 Task: Create a section Dash & Smash and in the section, add a milestone Business Rules Management in the project AgileRelay
Action: Mouse moved to (196, 368)
Screenshot: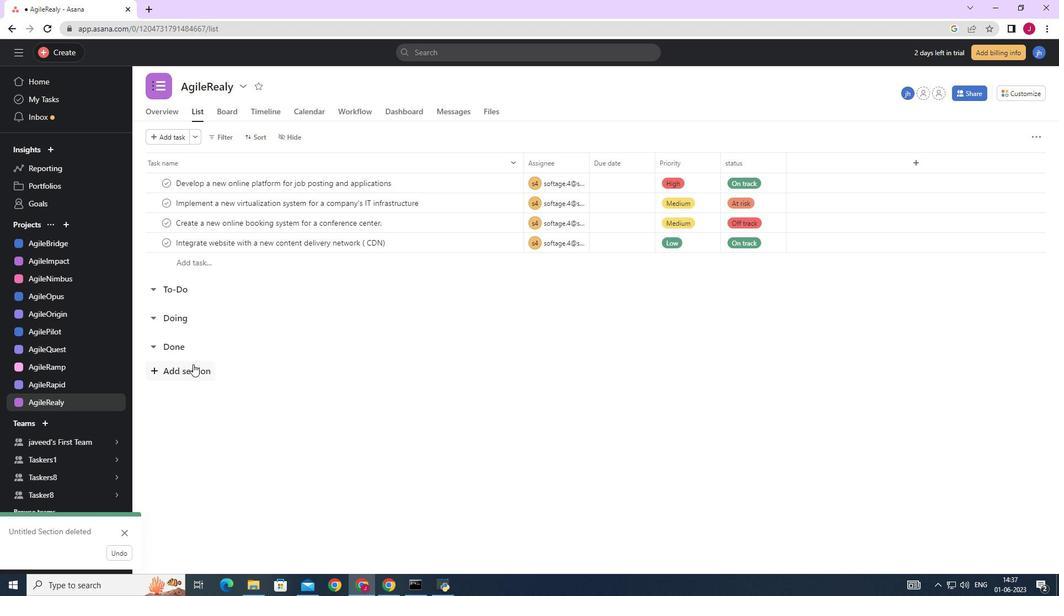 
Action: Mouse pressed left at (196, 368)
Screenshot: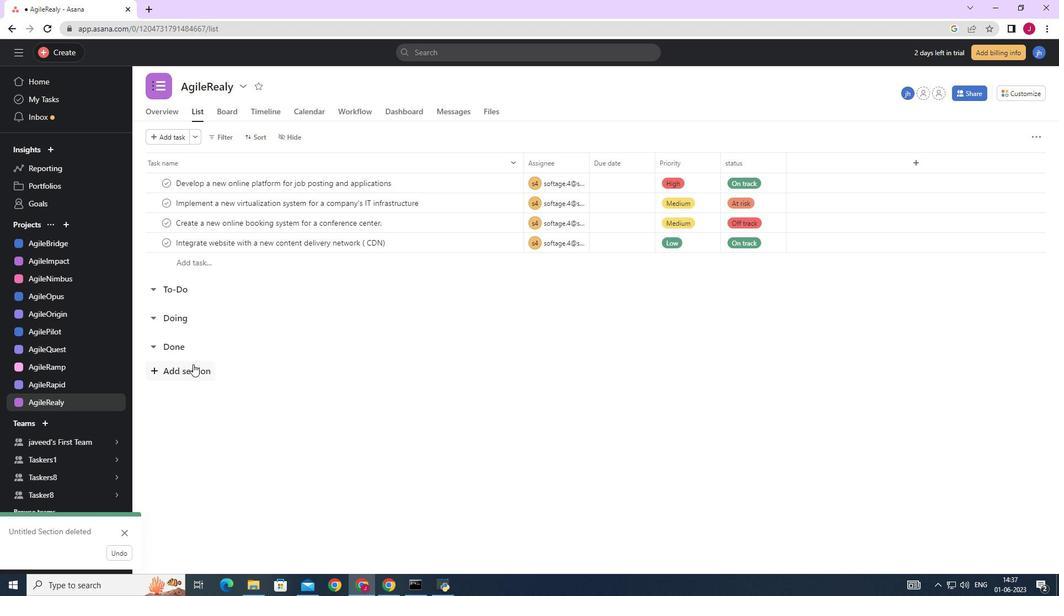 
Action: Mouse moved to (203, 377)
Screenshot: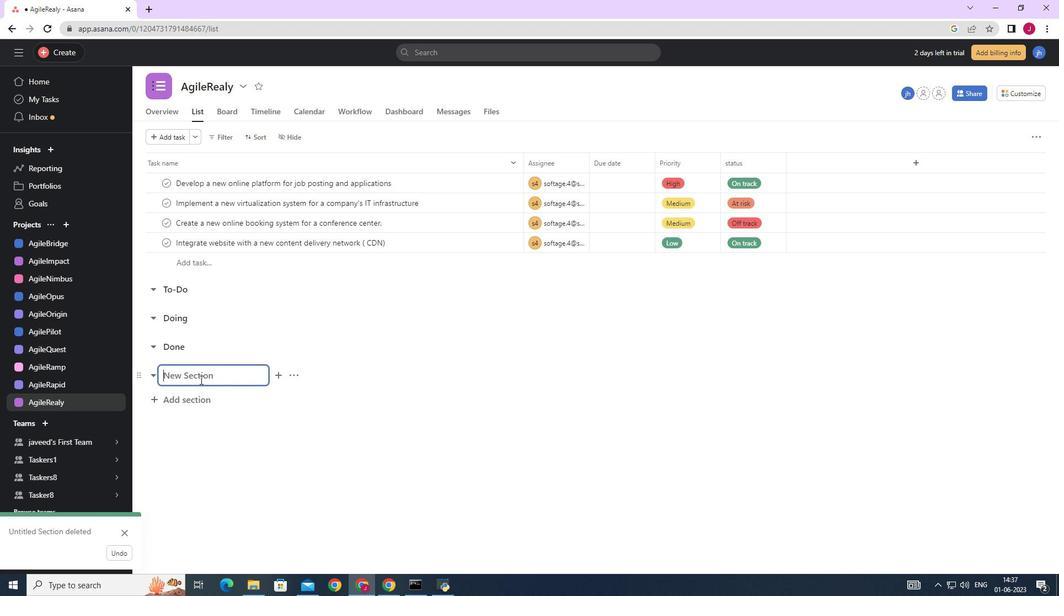 
Action: Key pressed <Key.caps_lock>D<Key.caps_lock>ash<Key.space><Key.shift>&<Key.space><Key.caps_lock>S<Key.caps_lock>mash
Screenshot: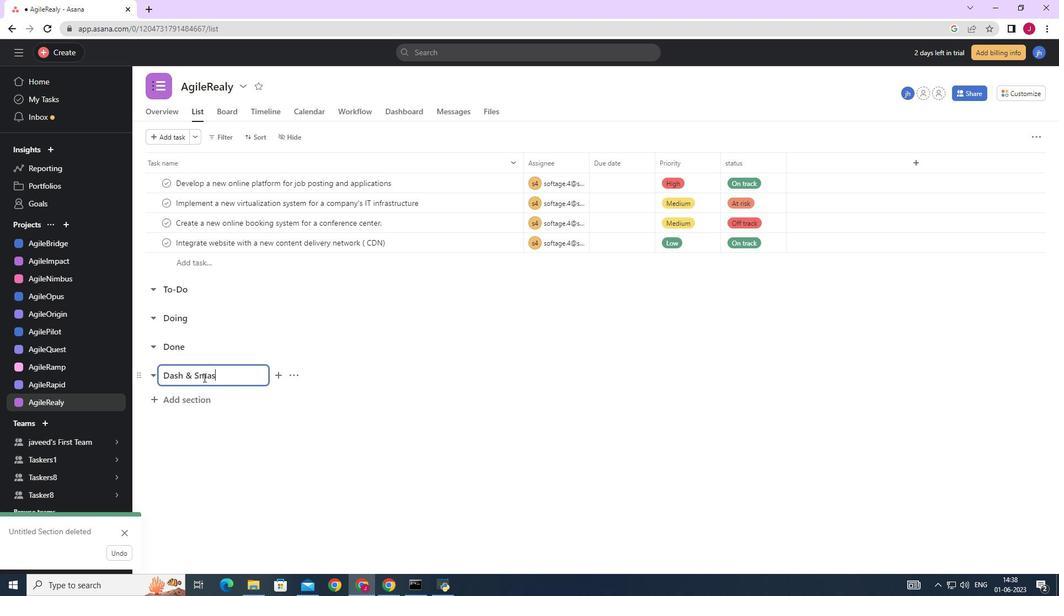 
Action: Mouse moved to (219, 390)
Screenshot: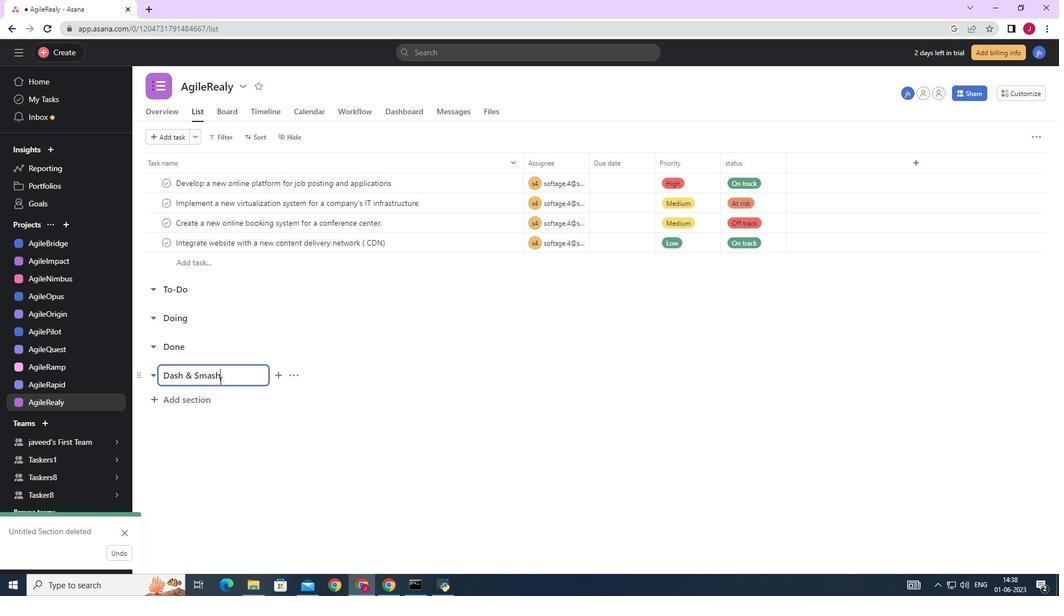 
Action: Key pressed <Key.enter><Key.caps_lock>B<Key.caps_lock>usiness<Key.space><Key.caps_lock>R<Key.caps_lock>ules<Key.space><Key.caps_lock>M<Key.caps_lock>anagement<Key.space>
Screenshot: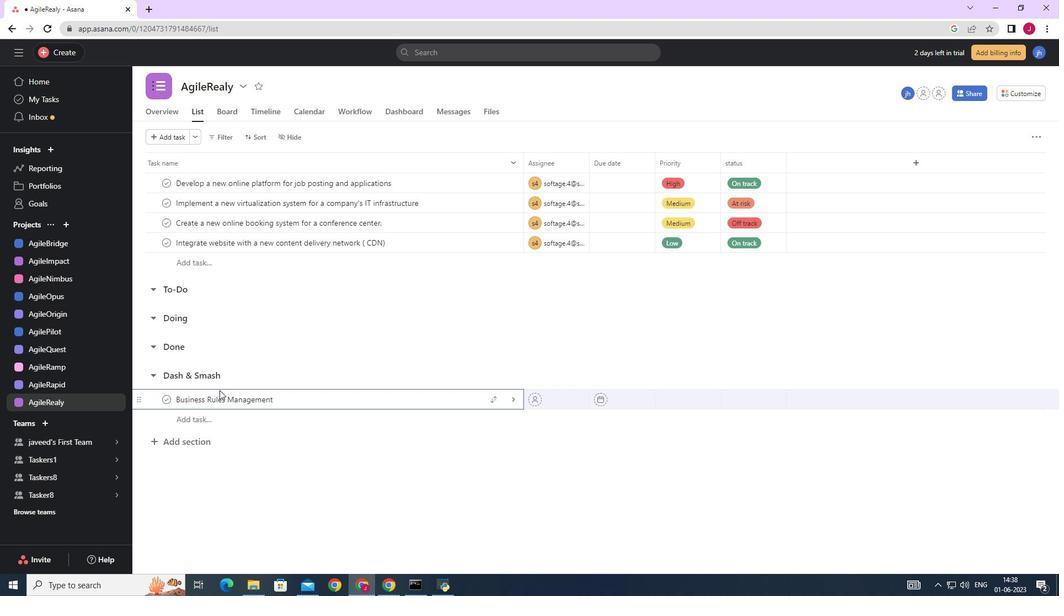 
Action: Mouse moved to (515, 401)
Screenshot: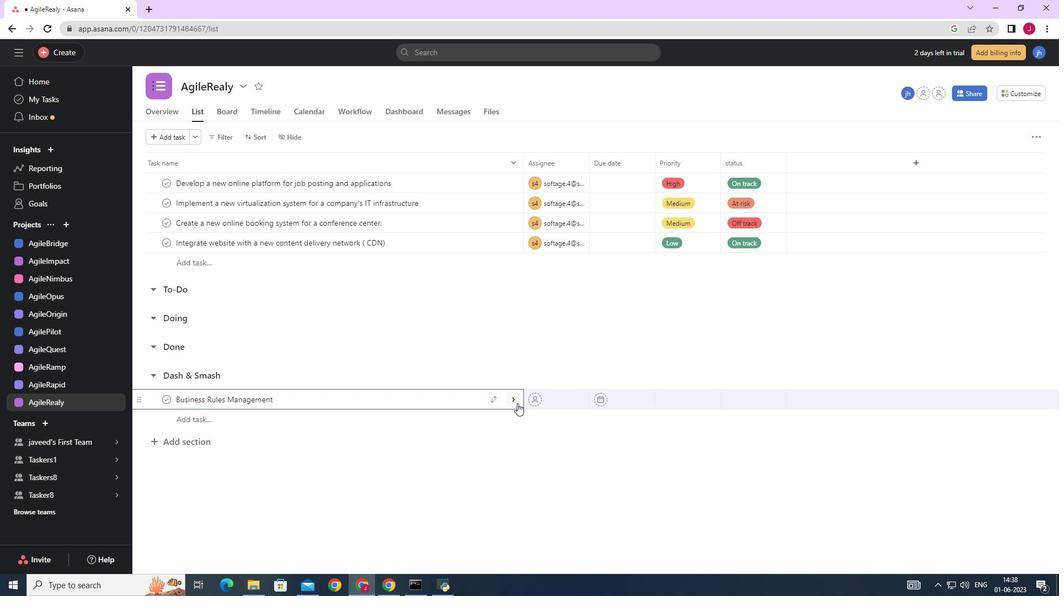 
Action: Mouse pressed left at (515, 401)
Screenshot: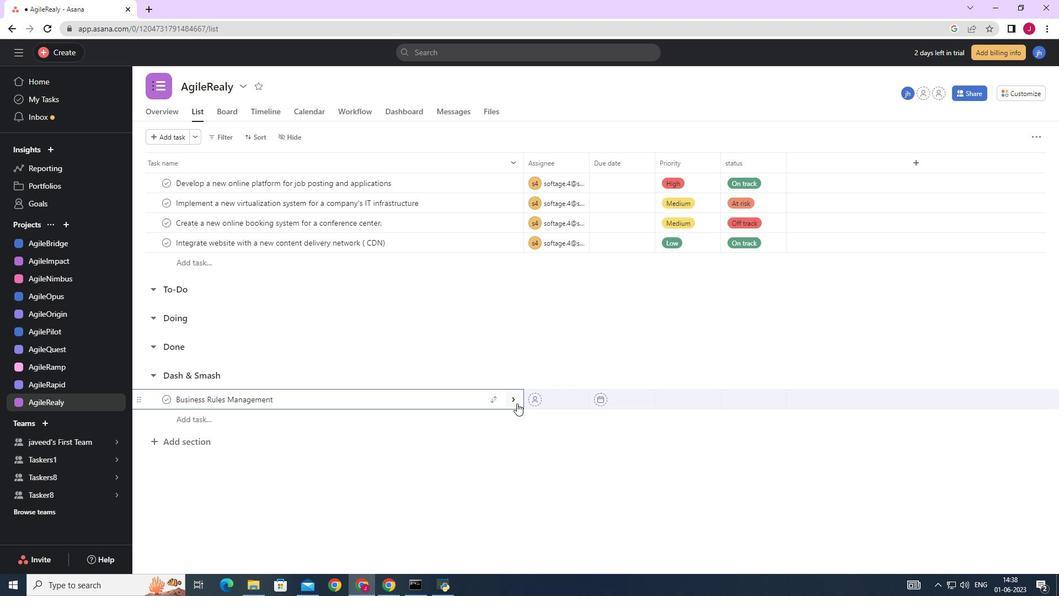 
Action: Mouse moved to (1015, 137)
Screenshot: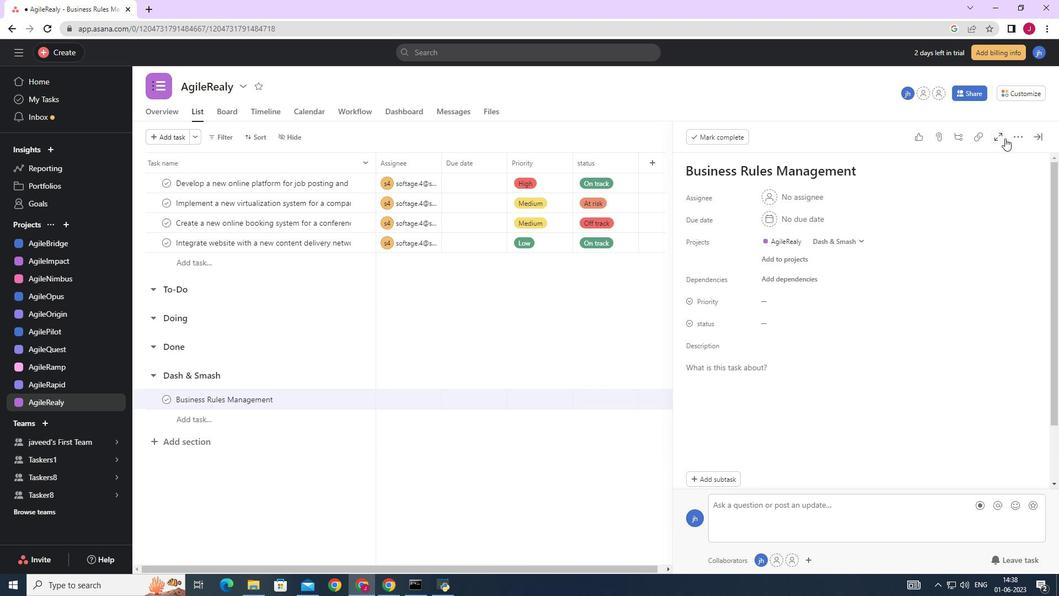 
Action: Mouse pressed left at (1015, 137)
Screenshot: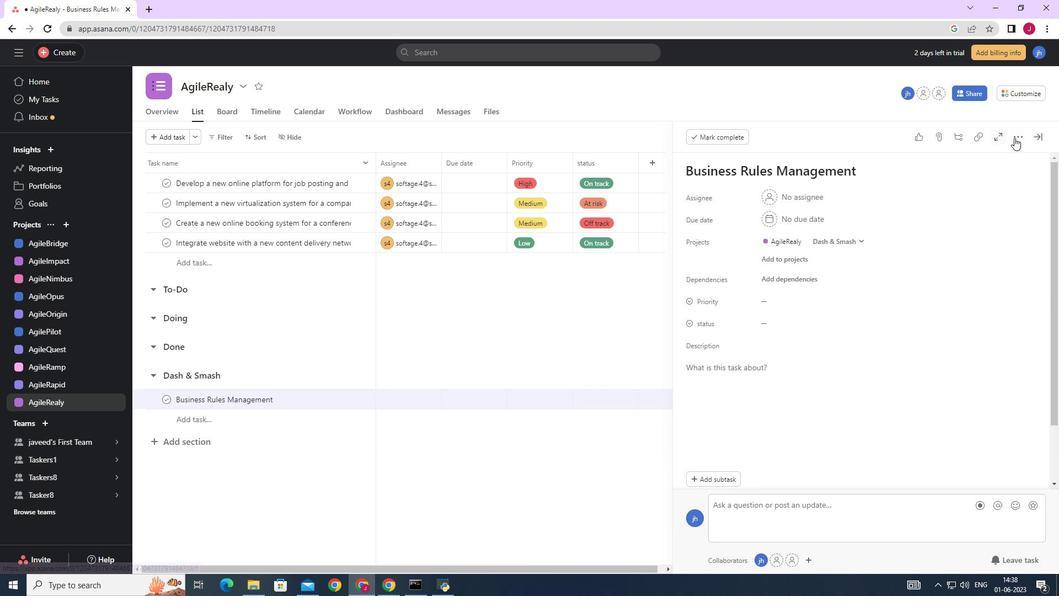 
Action: Mouse moved to (927, 182)
Screenshot: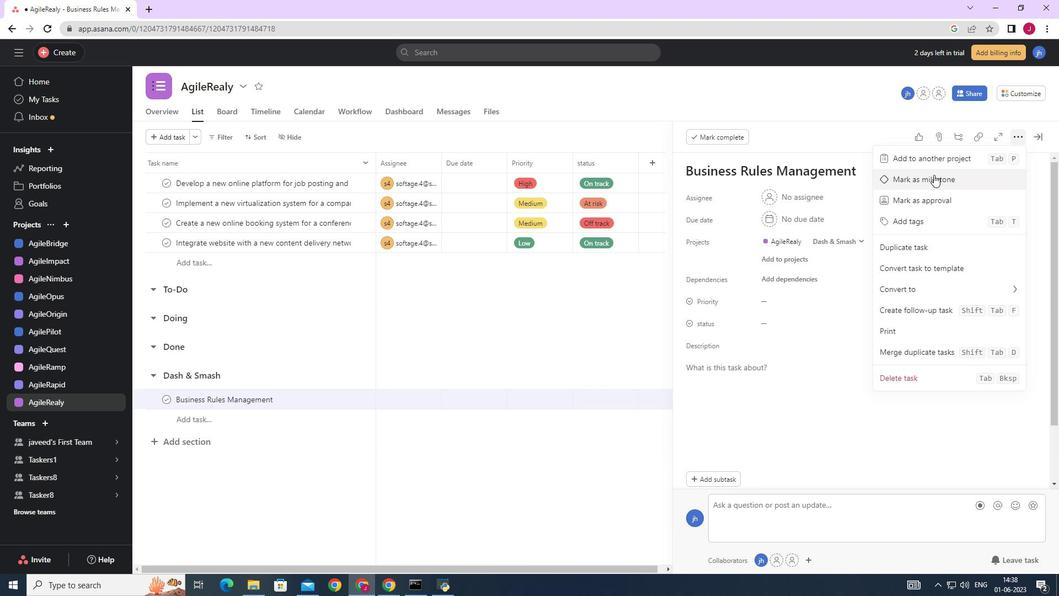 
Action: Mouse pressed left at (927, 182)
Screenshot: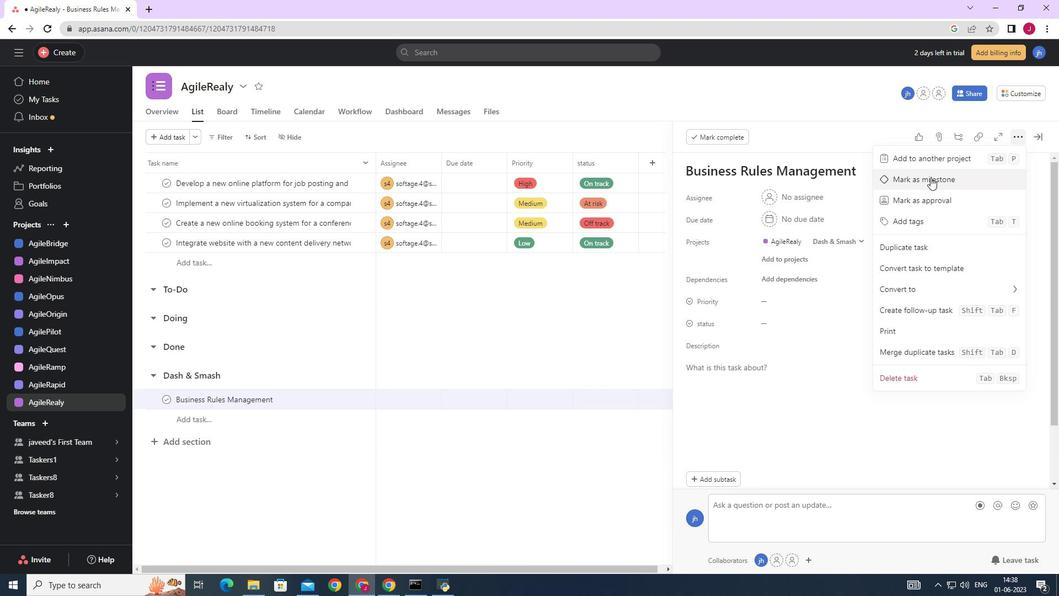 
Action: Mouse moved to (1040, 139)
Screenshot: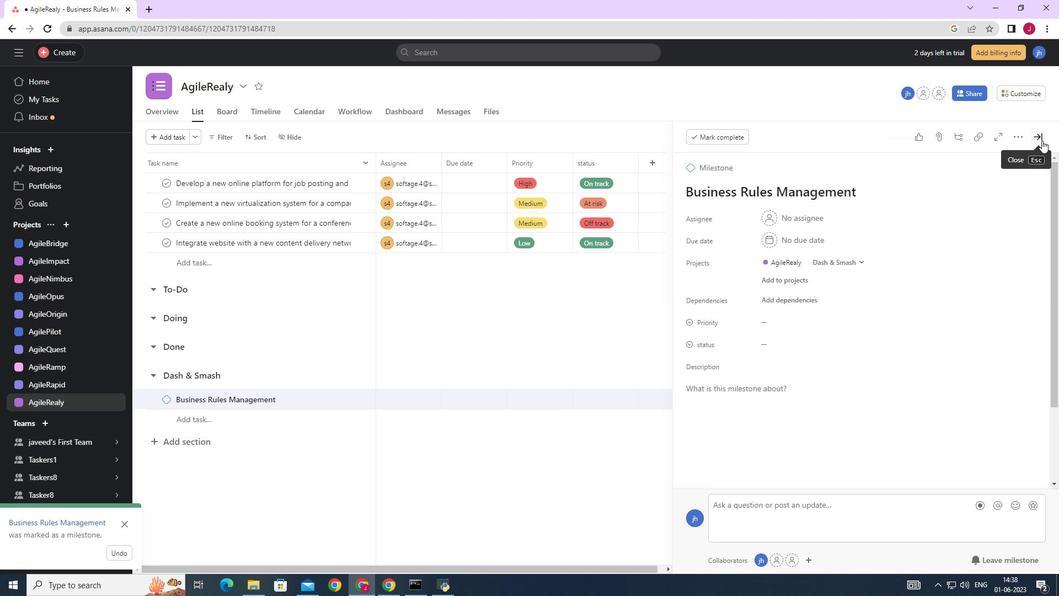 
Action: Mouse pressed left at (1040, 139)
Screenshot: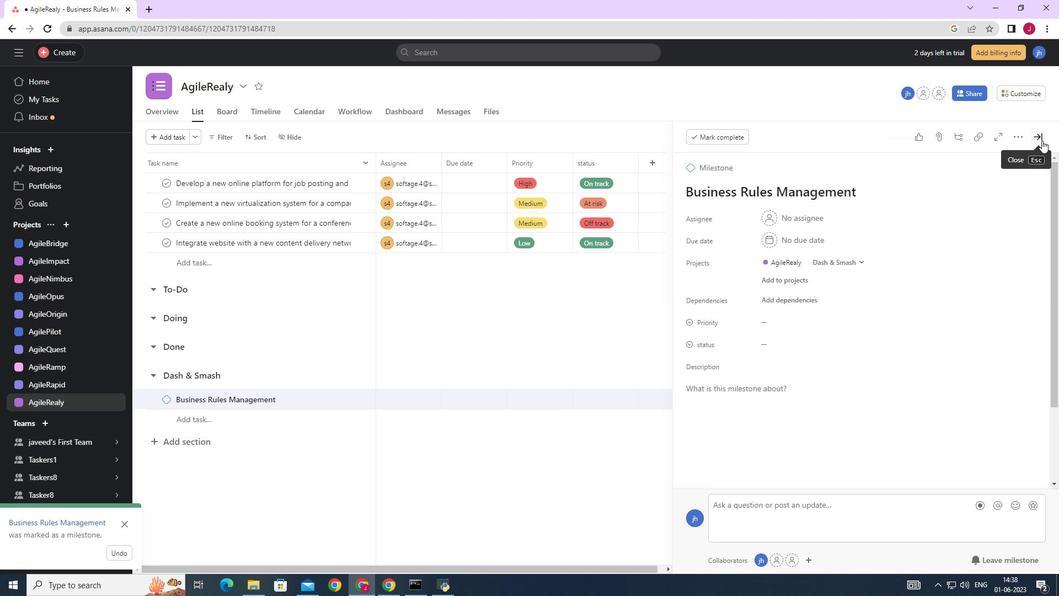 
Action: Mouse moved to (1037, 138)
Screenshot: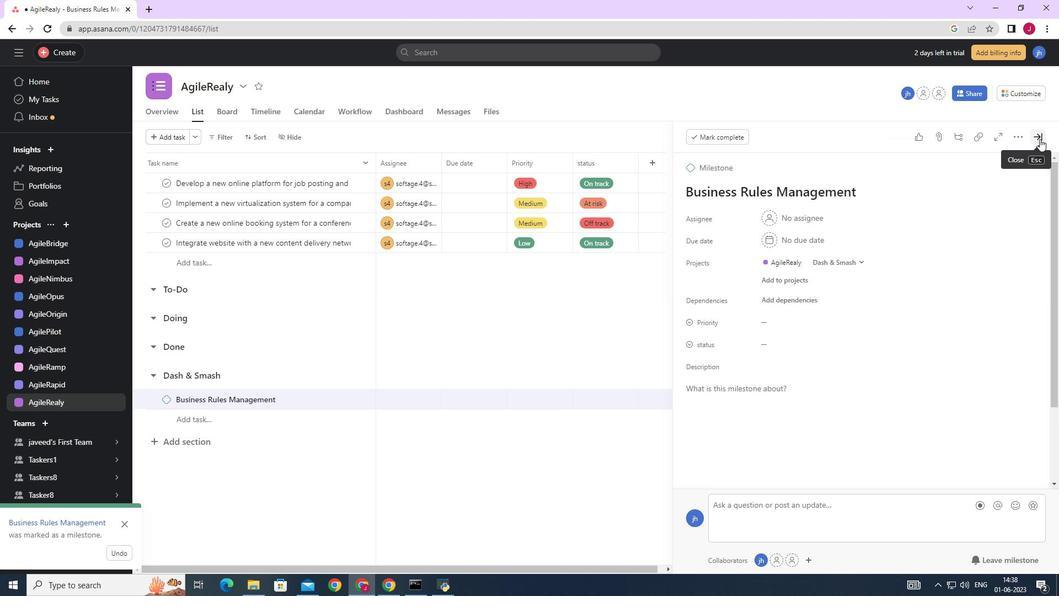 
